 Task: Invite Team Member Softage.1@softage.net to Workspace Desktop Applications. Invite Team Member Softage.2@softage.net to Workspace Desktop Applications. Invite Team Member Softage.3@softage.net to Workspace Desktop Applications. Invite Team Member Softage.4@softage.net to Workspace Desktop Applications
Action: Mouse moved to (883, 143)
Screenshot: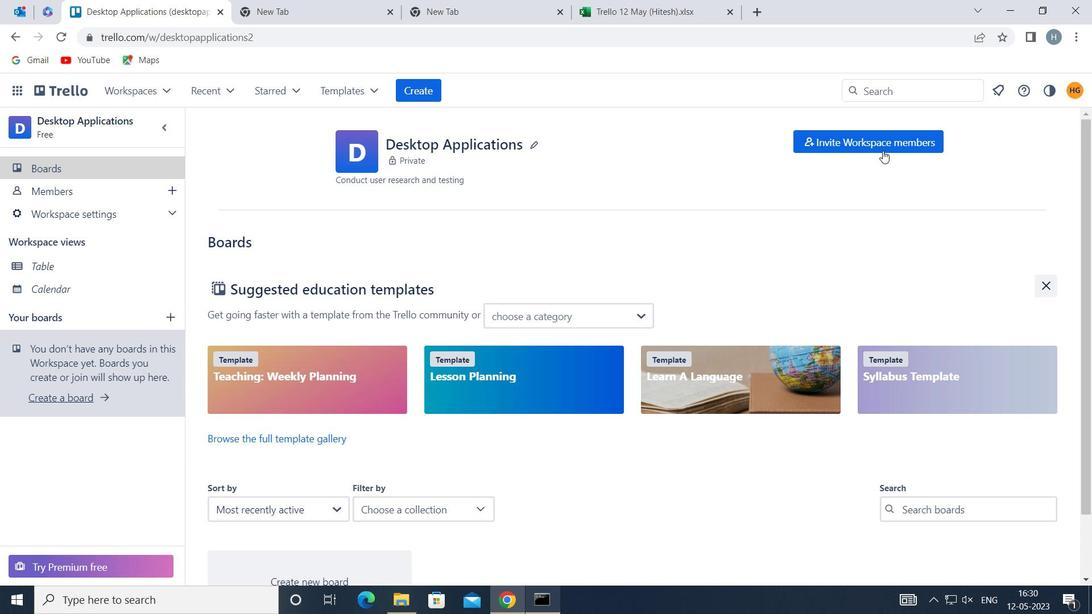 
Action: Mouse pressed left at (883, 143)
Screenshot: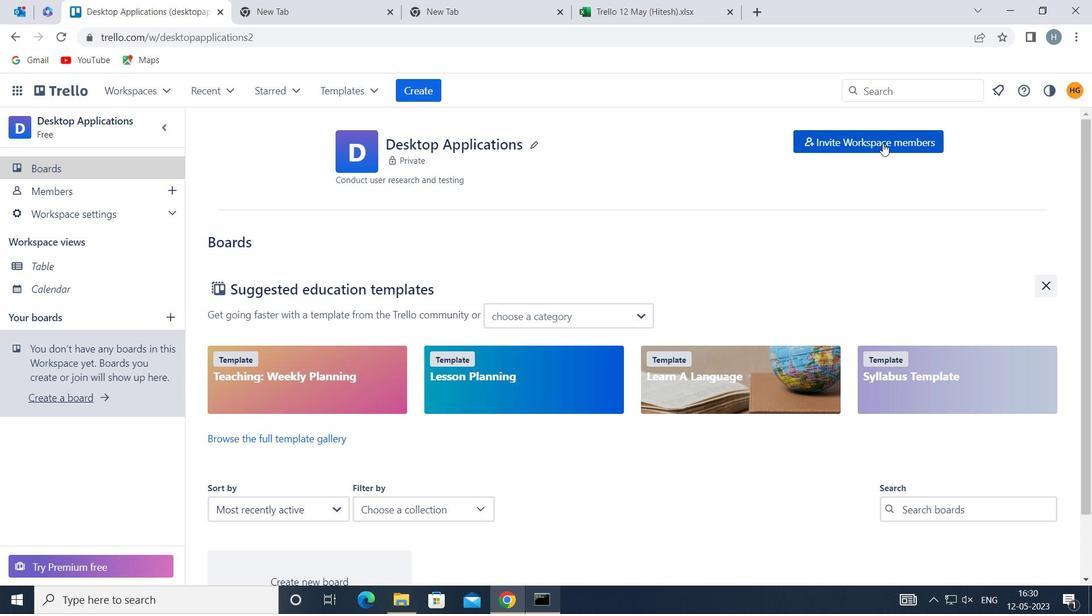 
Action: Mouse moved to (685, 262)
Screenshot: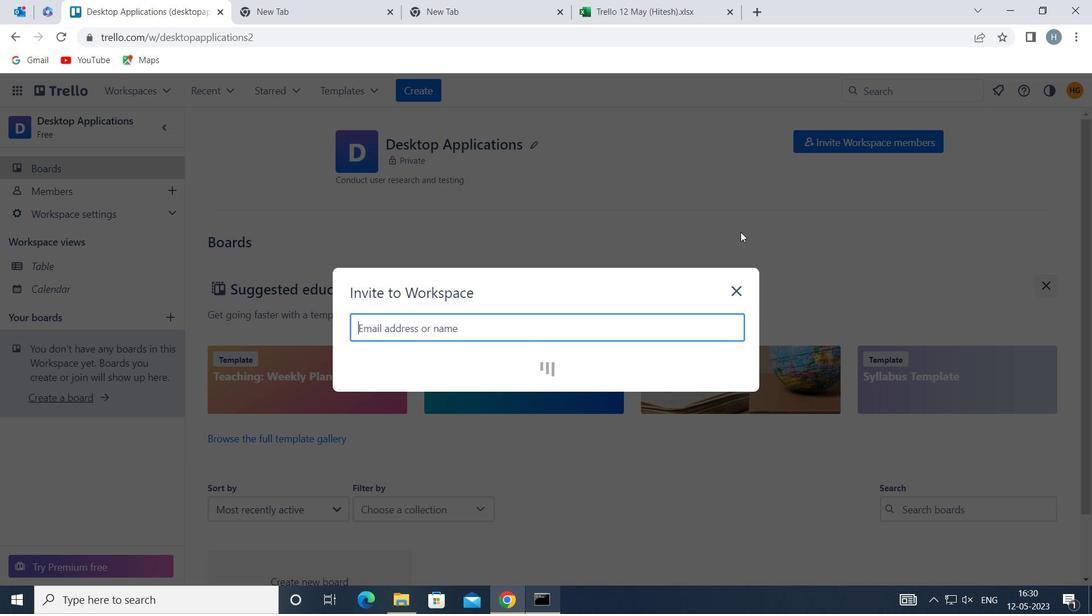 
Action: Key pressed softage.1<Key.shift>@SOFTAGE.NET
Screenshot: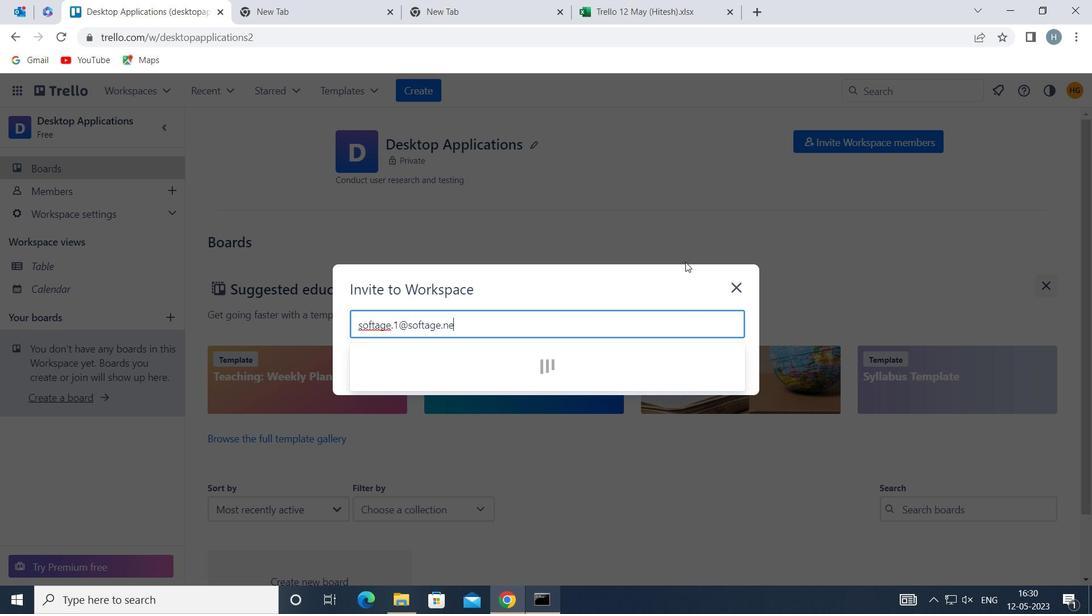 
Action: Mouse moved to (398, 364)
Screenshot: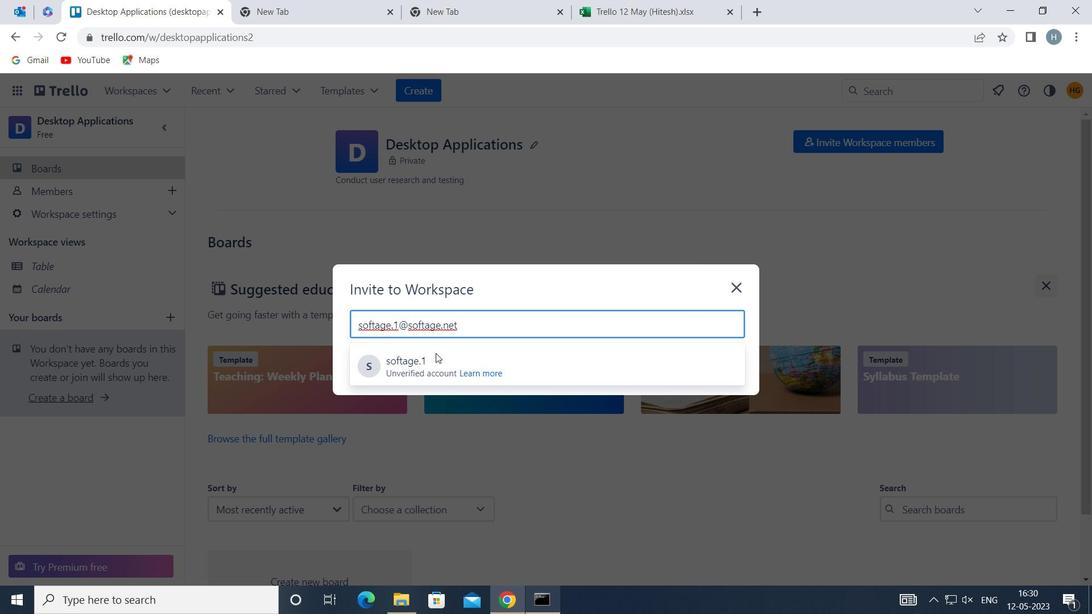
Action: Mouse pressed left at (398, 364)
Screenshot: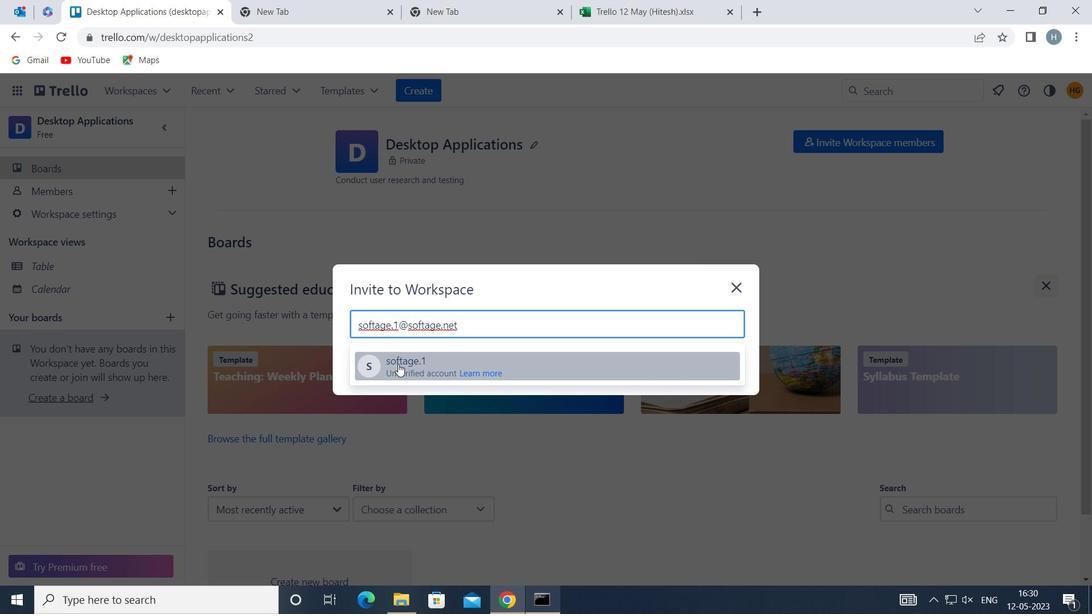 
Action: Key pressed SOFTAGE.2<Key.shift>@SOFTAGE.NET
Screenshot: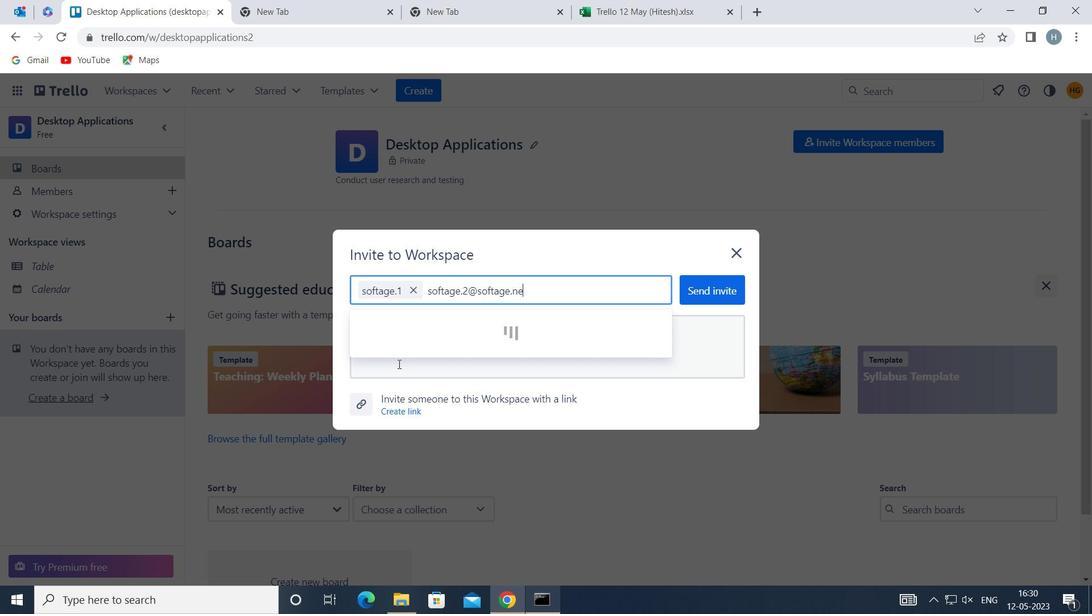 
Action: Mouse moved to (402, 332)
Screenshot: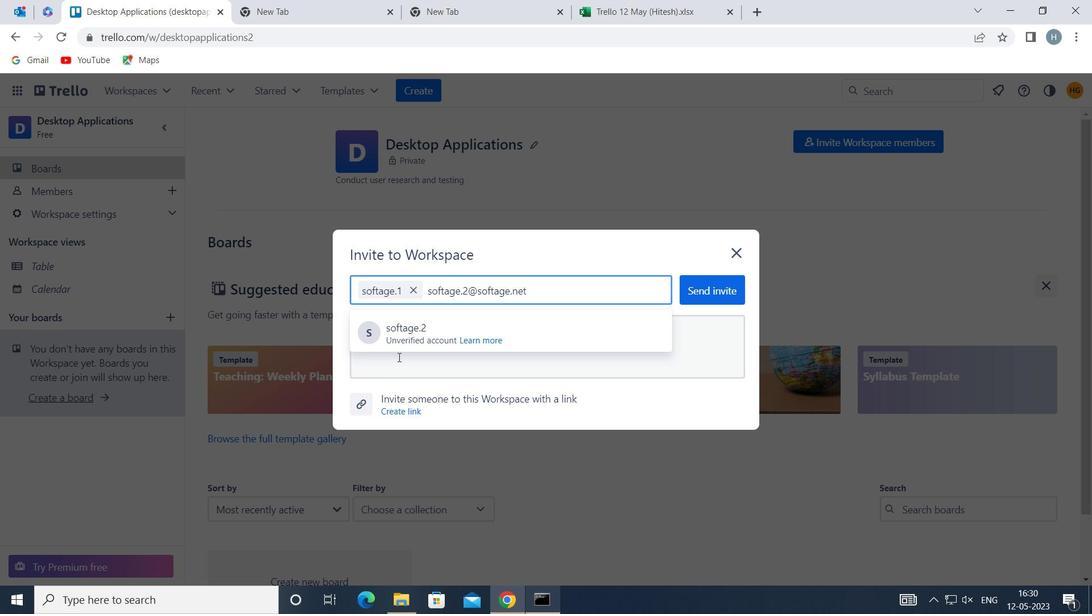 
Action: Mouse pressed left at (402, 332)
Screenshot: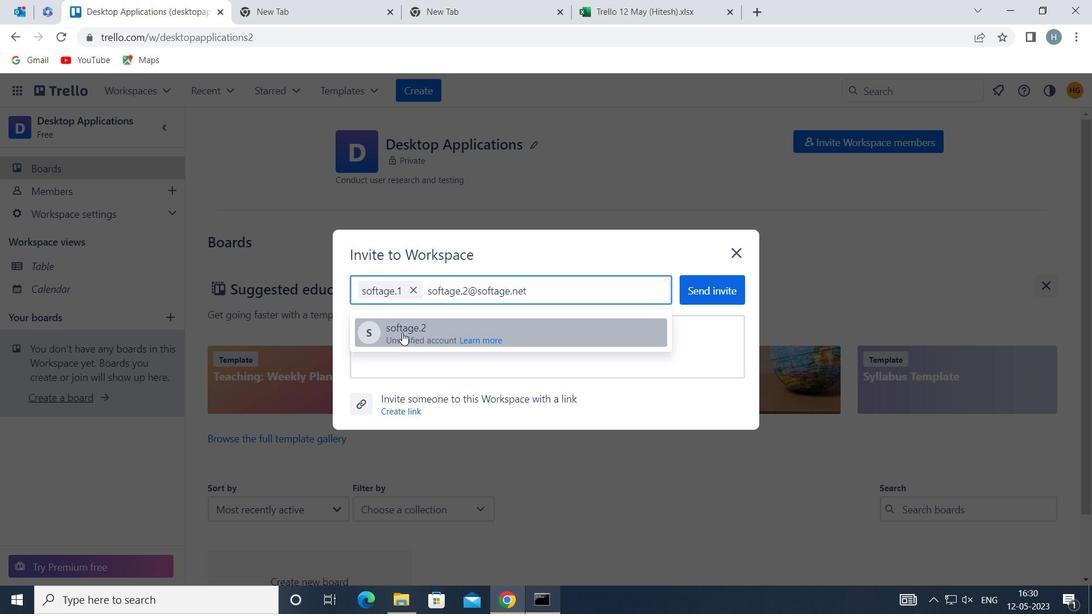
Action: Mouse moved to (406, 329)
Screenshot: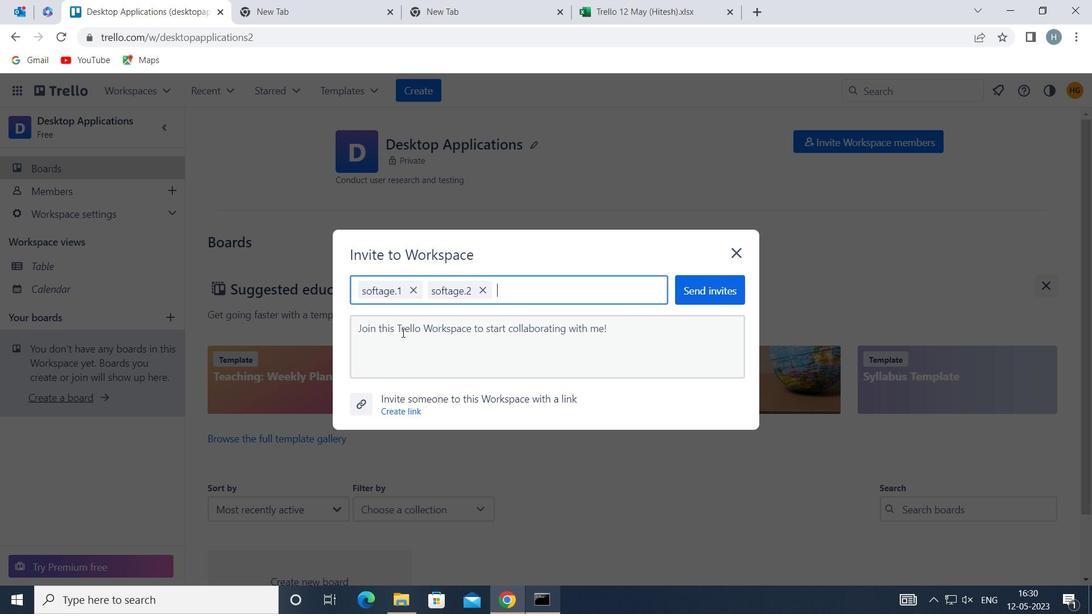 
Action: Key pressed SOFTAGE.3<Key.shift>@SOFTAGE.NET
Screenshot: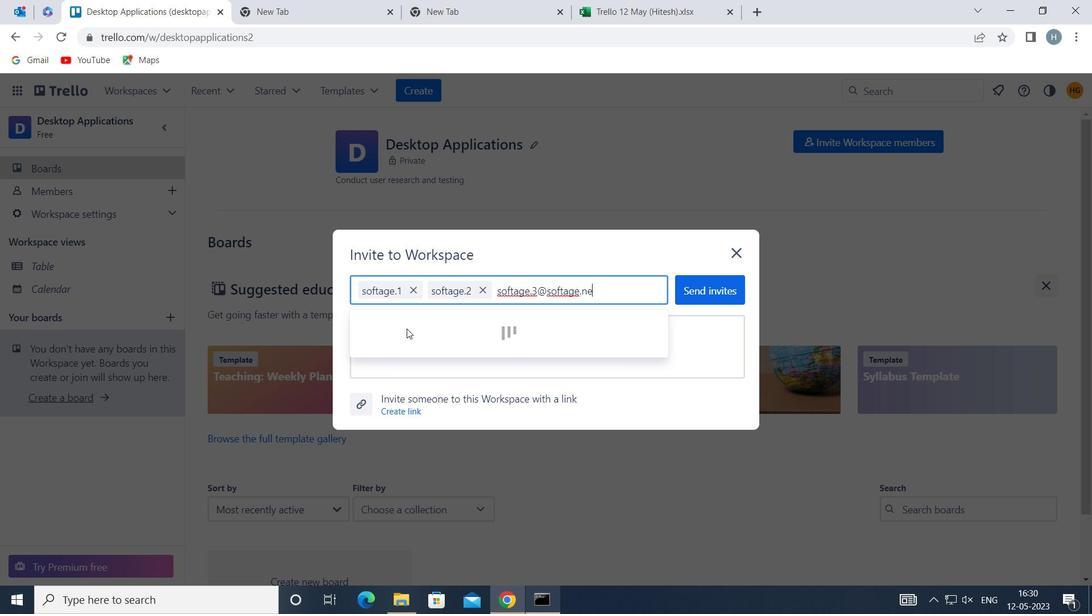
Action: Mouse moved to (388, 333)
Screenshot: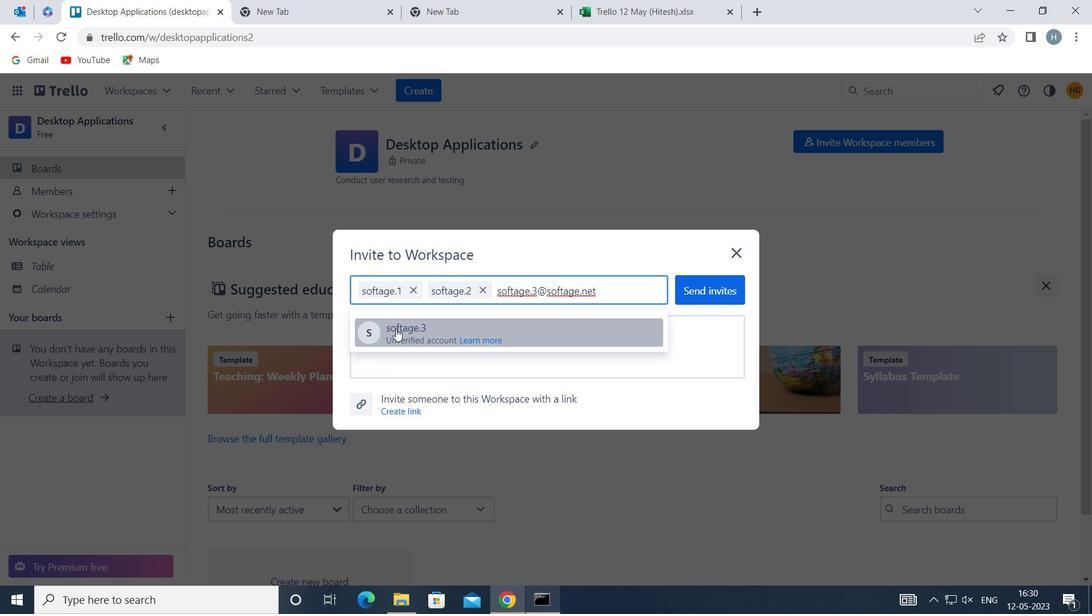 
Action: Mouse pressed left at (388, 333)
Screenshot: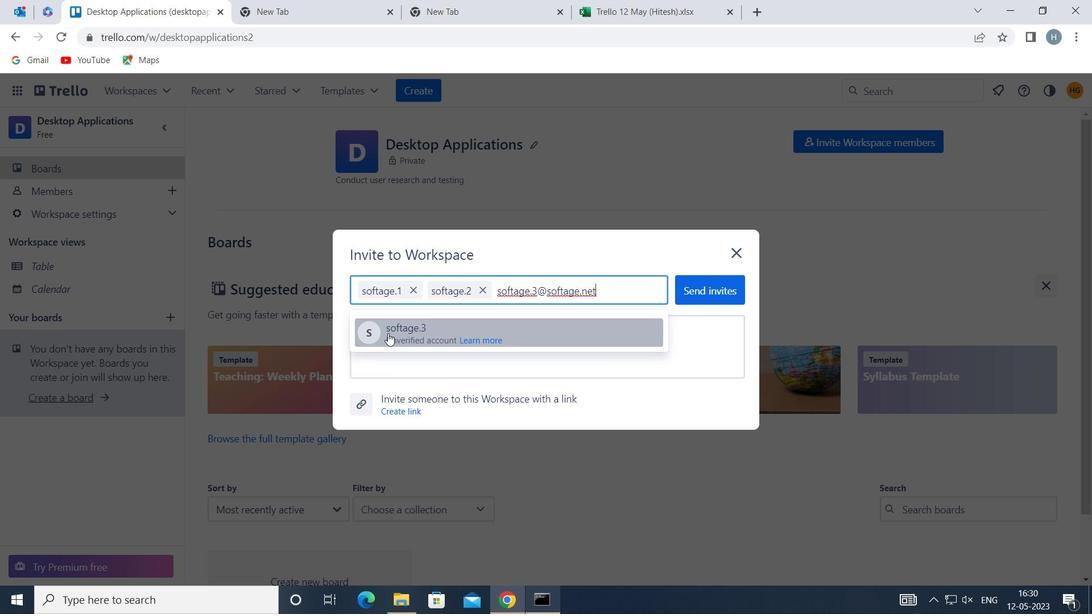 
Action: Mouse moved to (388, 333)
Screenshot: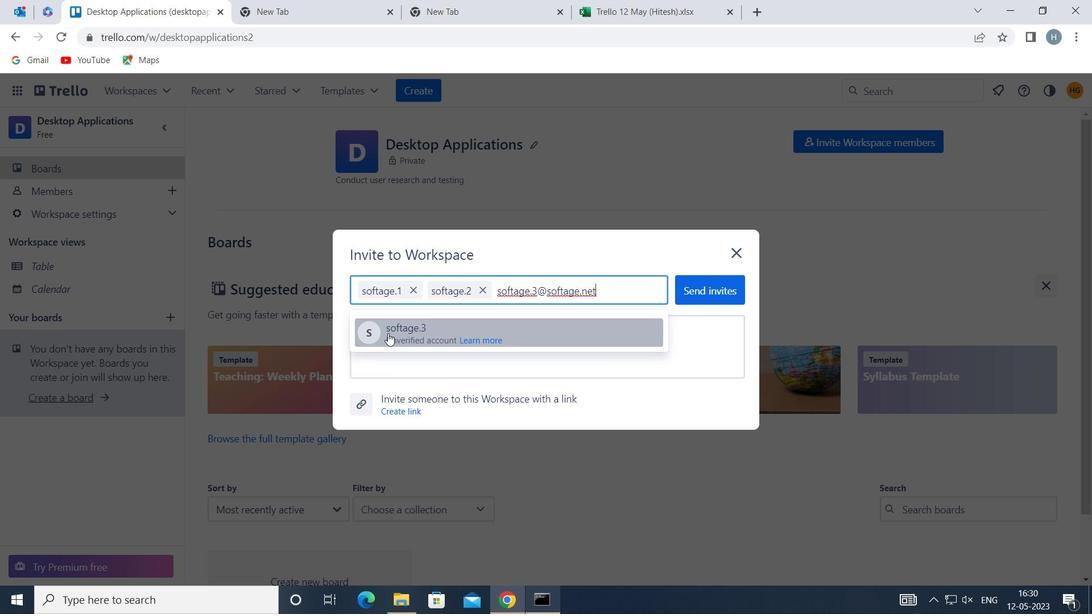 
Action: Key pressed SOFTAGE.4<Key.shift><Key.shift><Key.shift><Key.shift><Key.shift><Key.shift><Key.shift><Key.shift><Key.shift>@SOFTAGE.NET
Screenshot: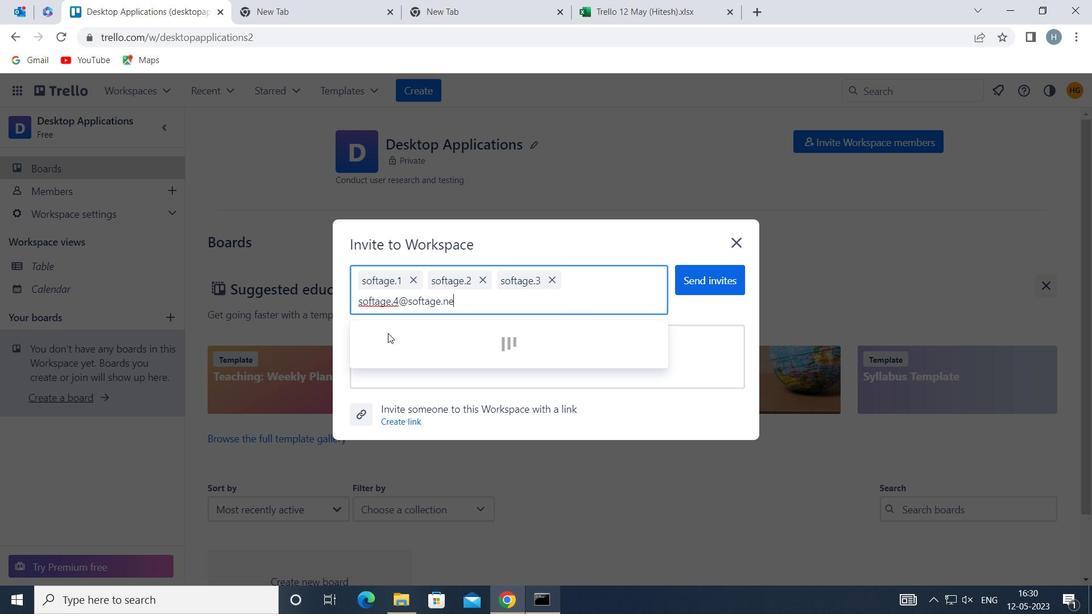 
Action: Mouse moved to (405, 339)
Screenshot: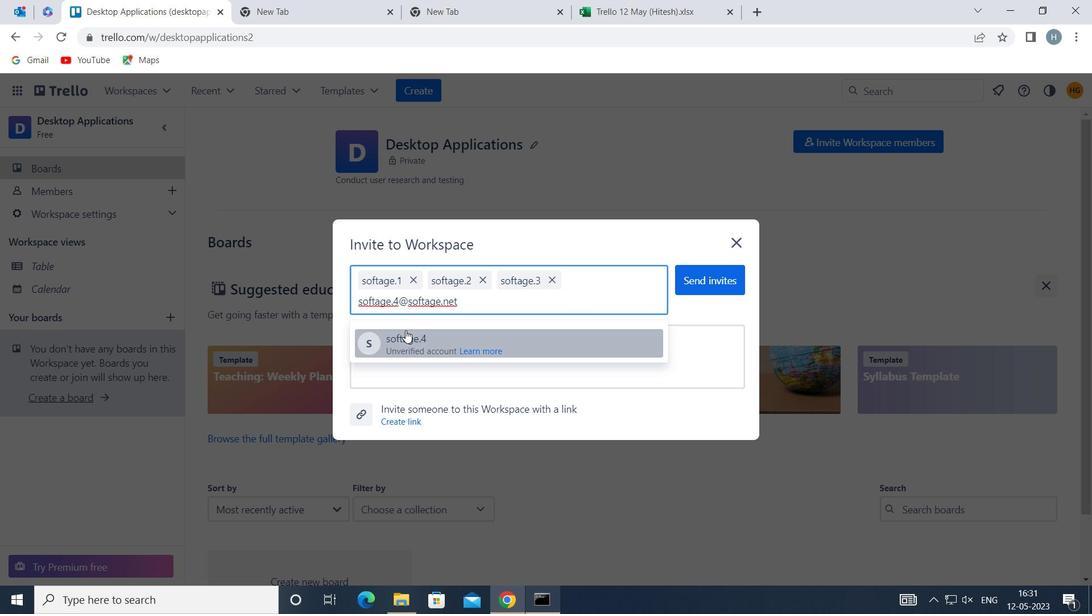 
Action: Mouse pressed left at (405, 339)
Screenshot: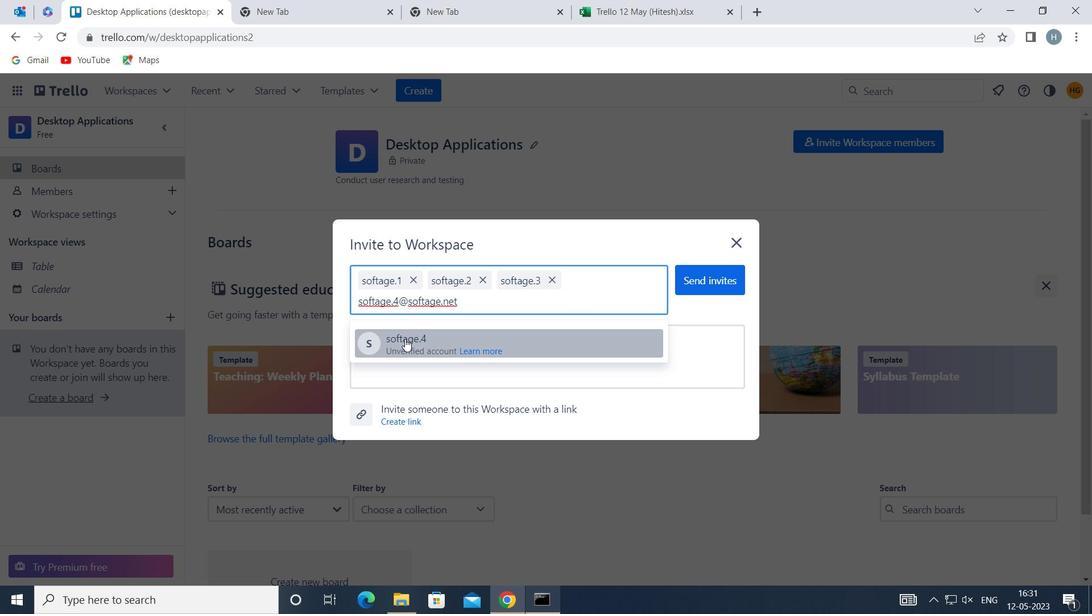 
Action: Mouse moved to (717, 279)
Screenshot: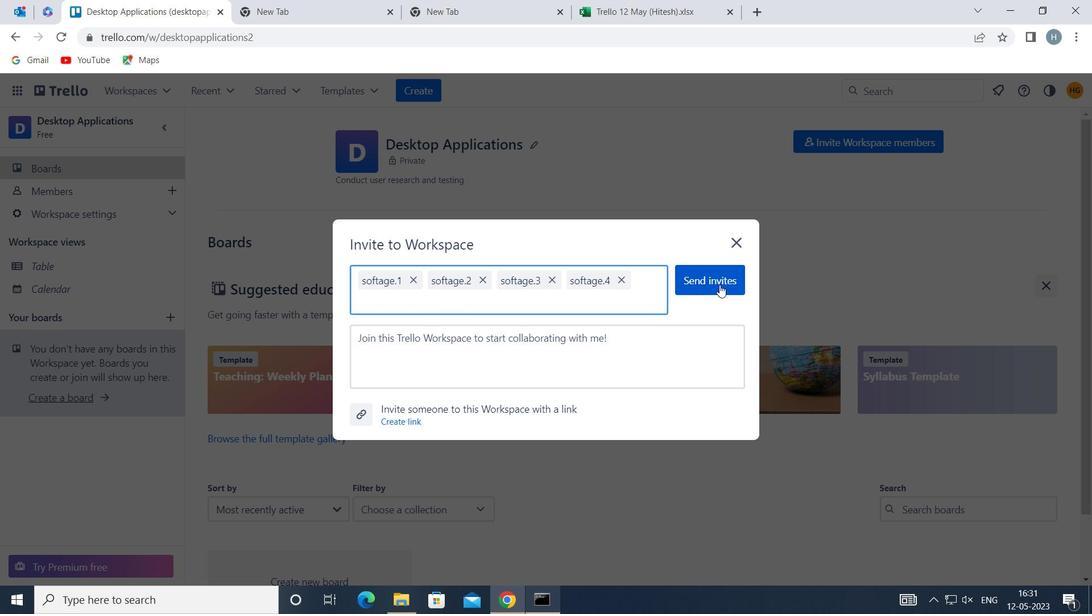 
Action: Mouse pressed left at (717, 279)
Screenshot: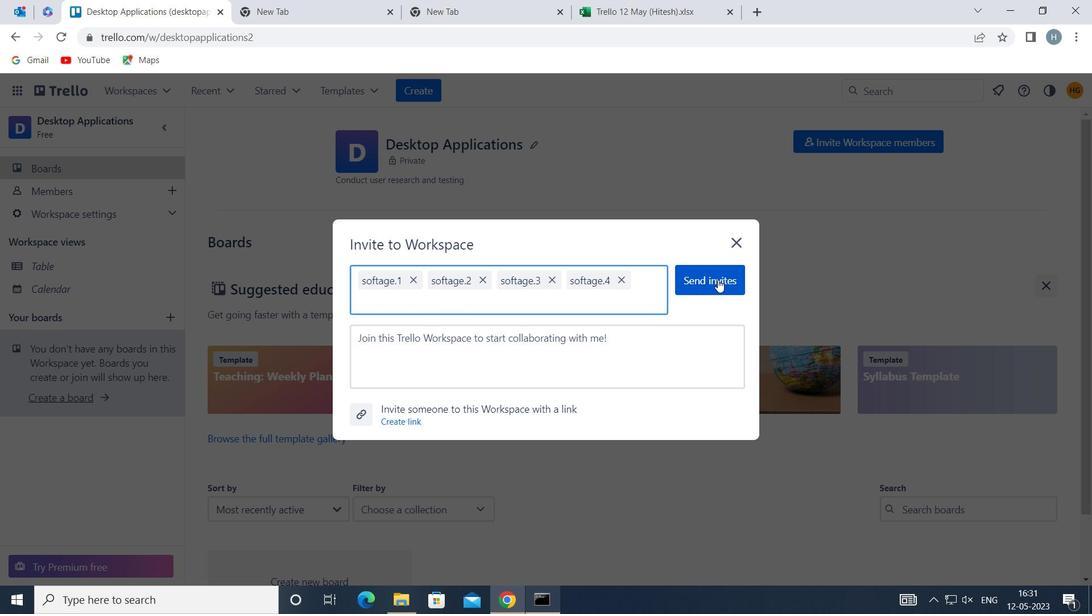 
Action: Mouse moved to (715, 278)
Screenshot: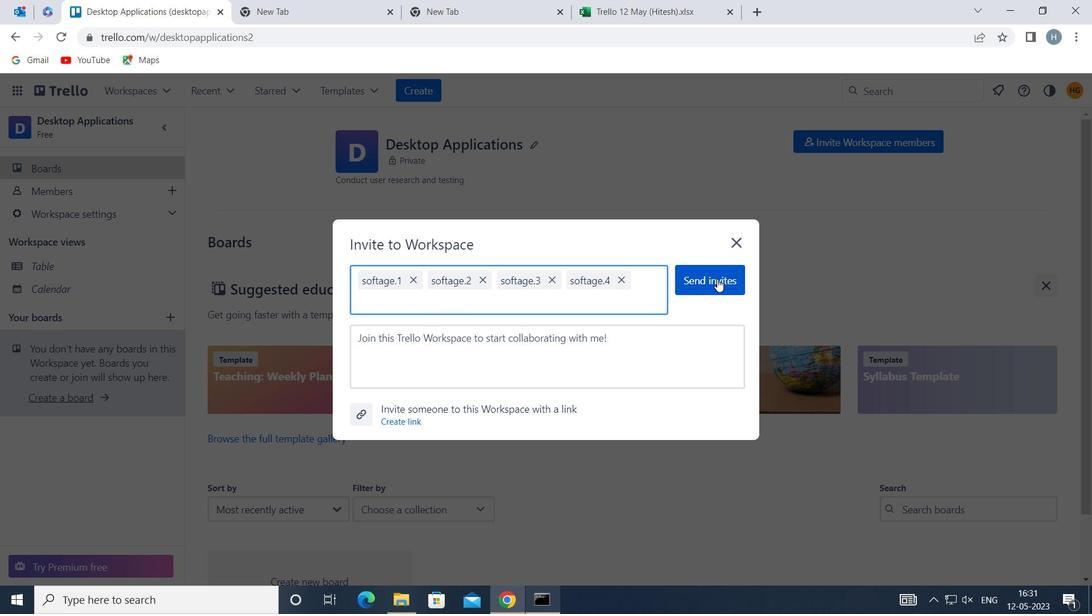 
